 Task: Look for the hotel.
Action: Mouse moved to (847, 136)
Screenshot: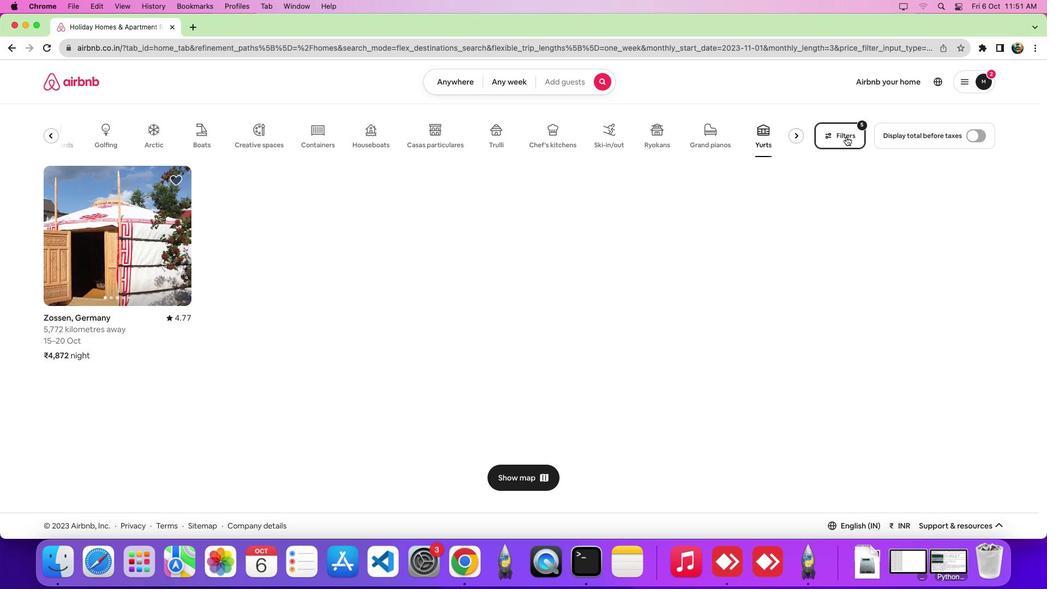 
Action: Mouse pressed left at (847, 136)
Screenshot: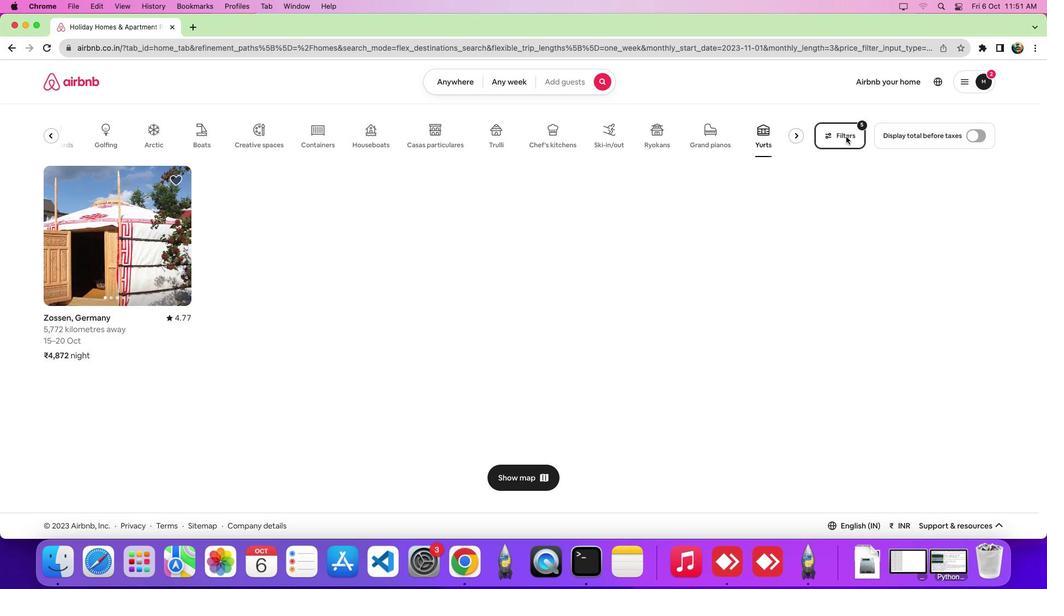 
Action: Mouse moved to (406, 194)
Screenshot: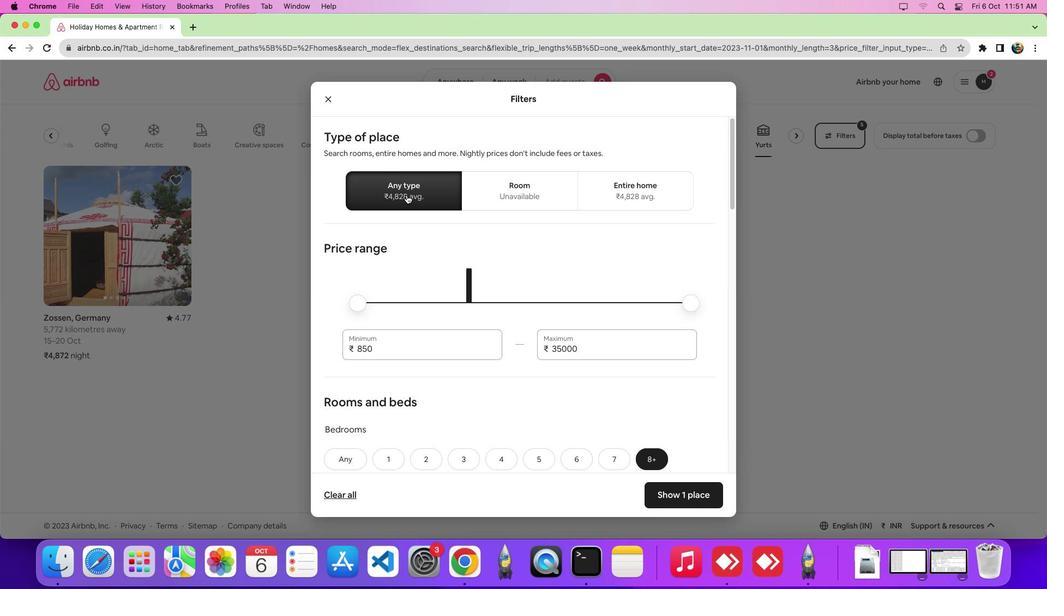 
Action: Mouse pressed left at (406, 194)
Screenshot: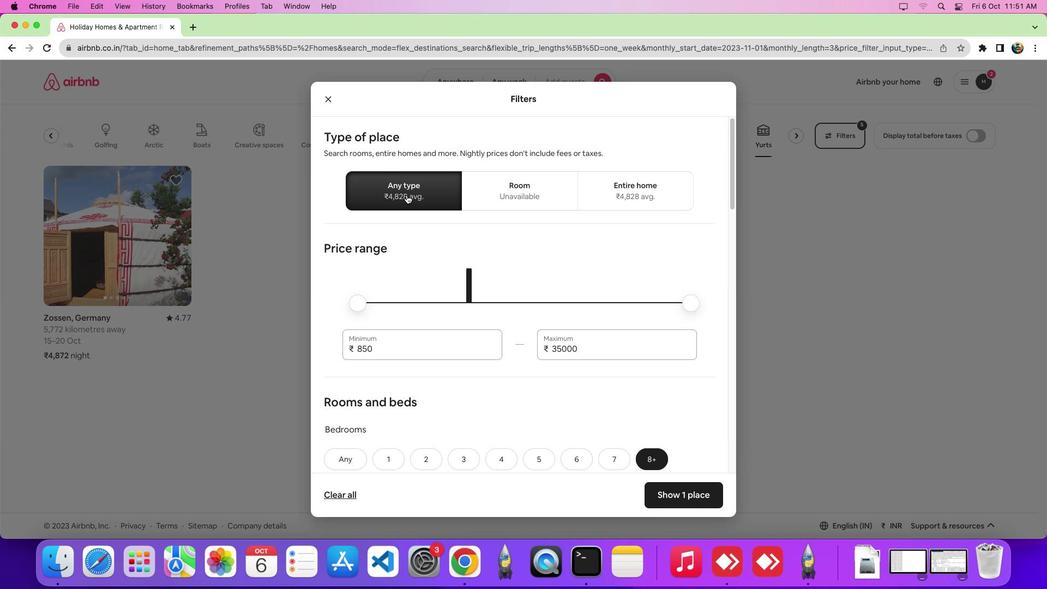 
Action: Mouse moved to (487, 344)
Screenshot: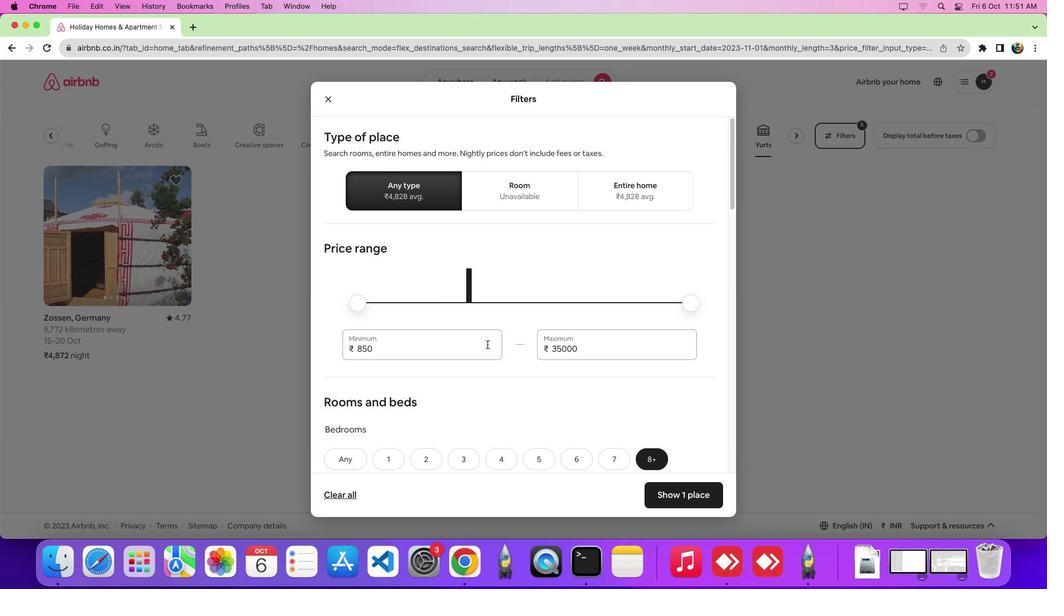 
Action: Mouse scrolled (487, 344) with delta (0, 0)
Screenshot: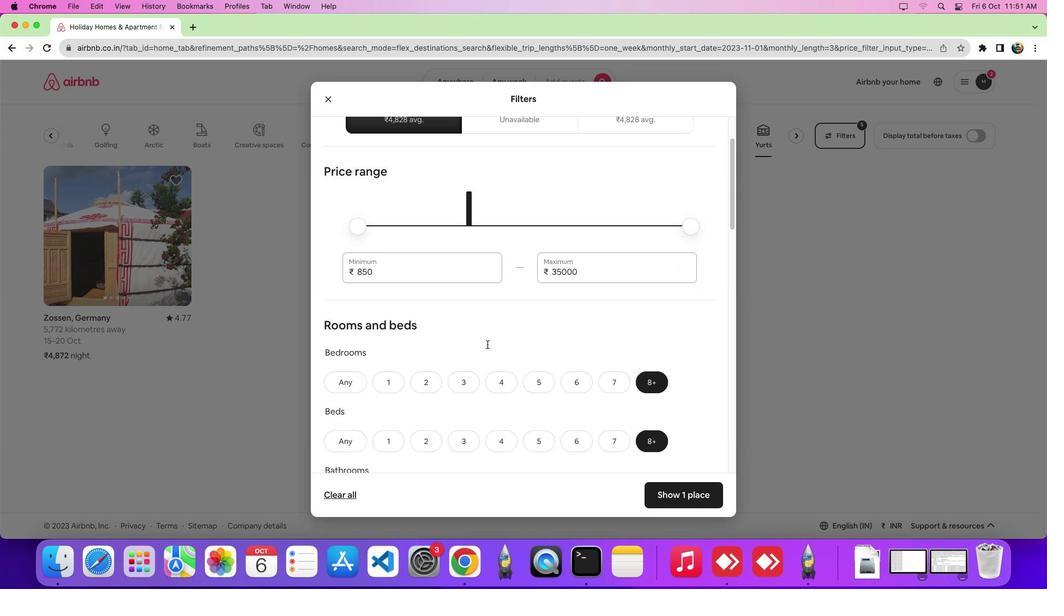 
Action: Mouse scrolled (487, 344) with delta (0, 0)
Screenshot: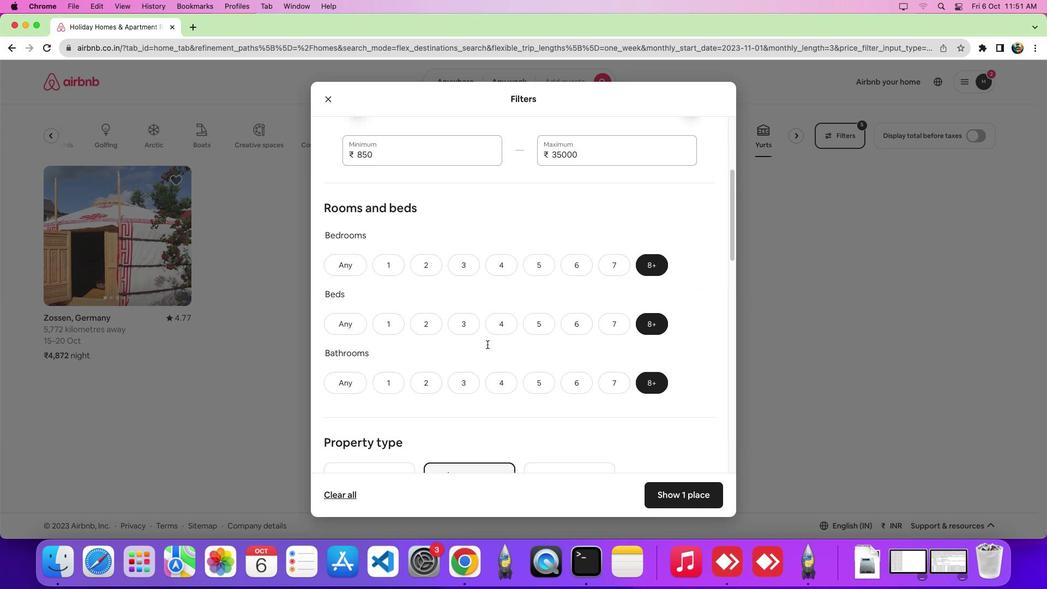 
Action: Mouse scrolled (487, 344) with delta (0, -2)
Screenshot: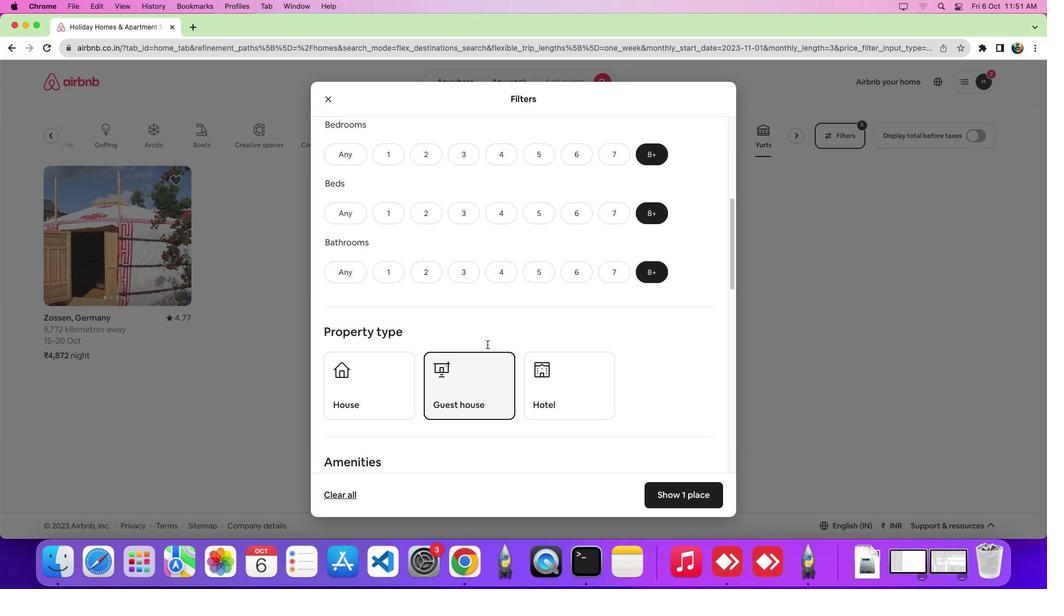 
Action: Mouse scrolled (487, 344) with delta (0, -3)
Screenshot: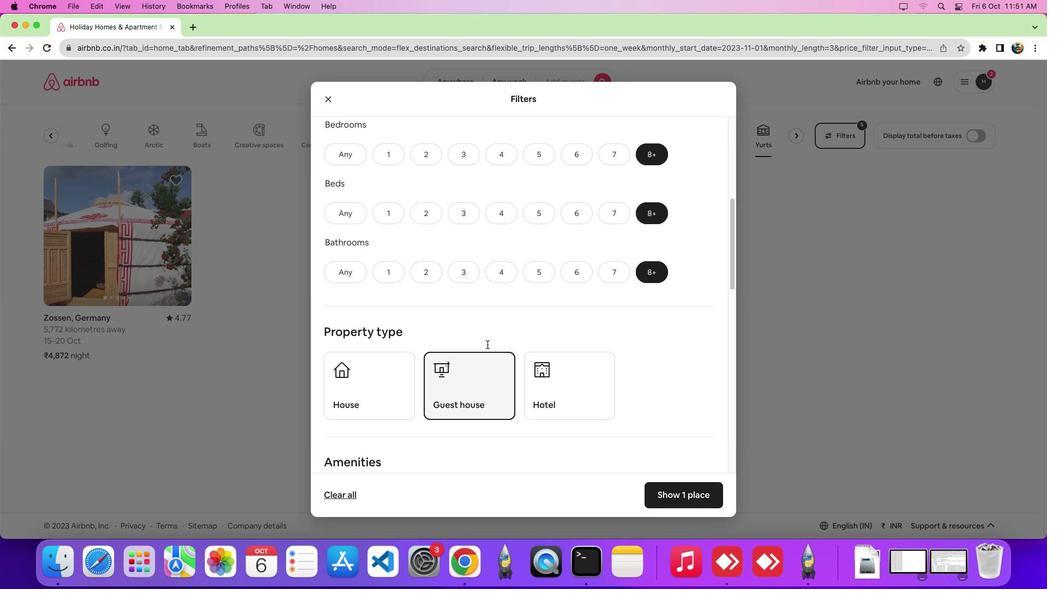 
Action: Mouse moved to (549, 394)
Screenshot: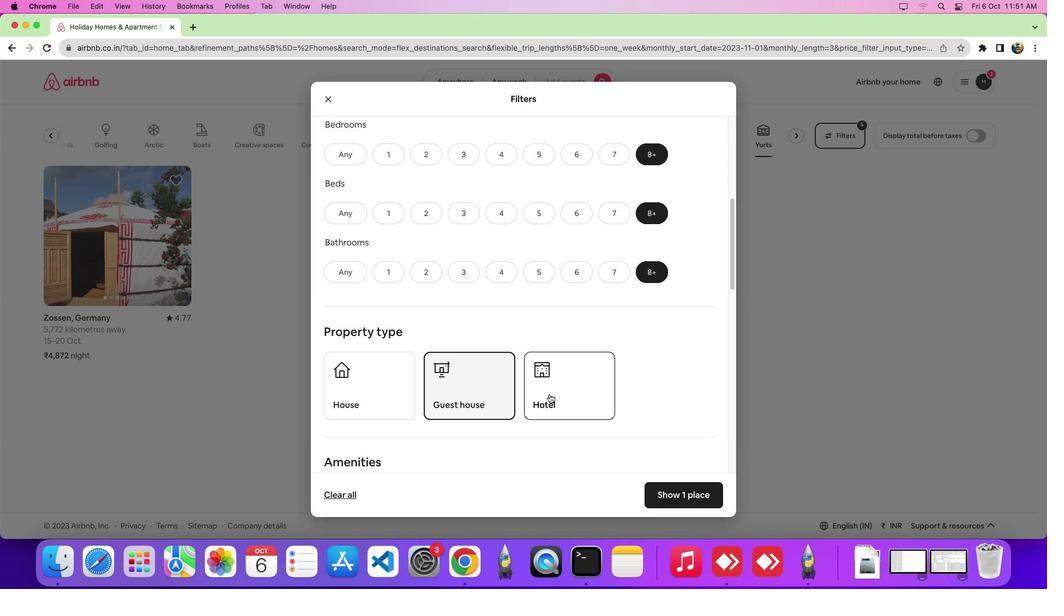 
Action: Mouse pressed left at (549, 394)
Screenshot: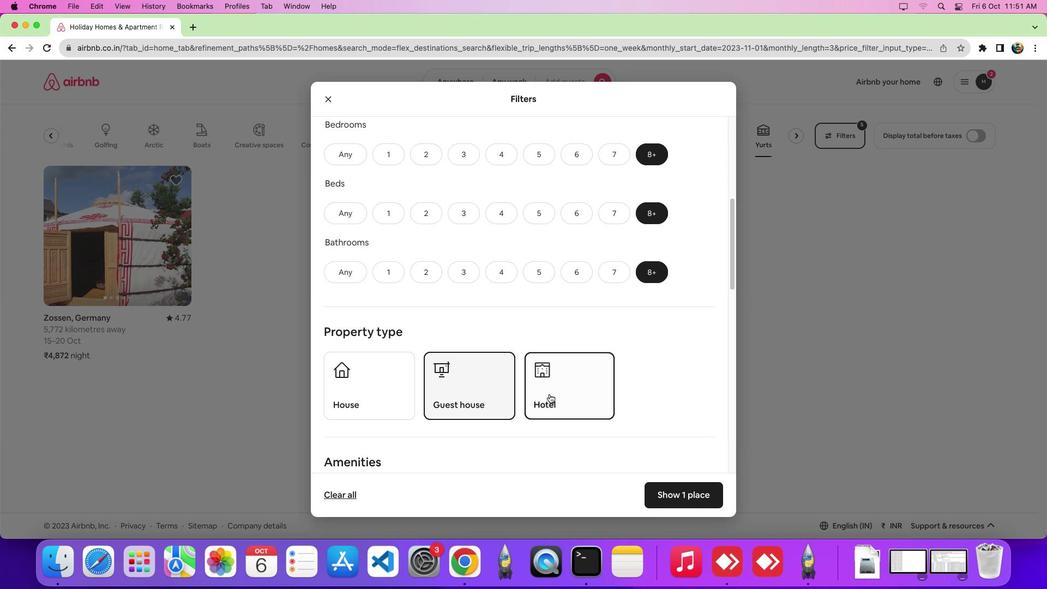 
Action: Mouse moved to (501, 403)
Screenshot: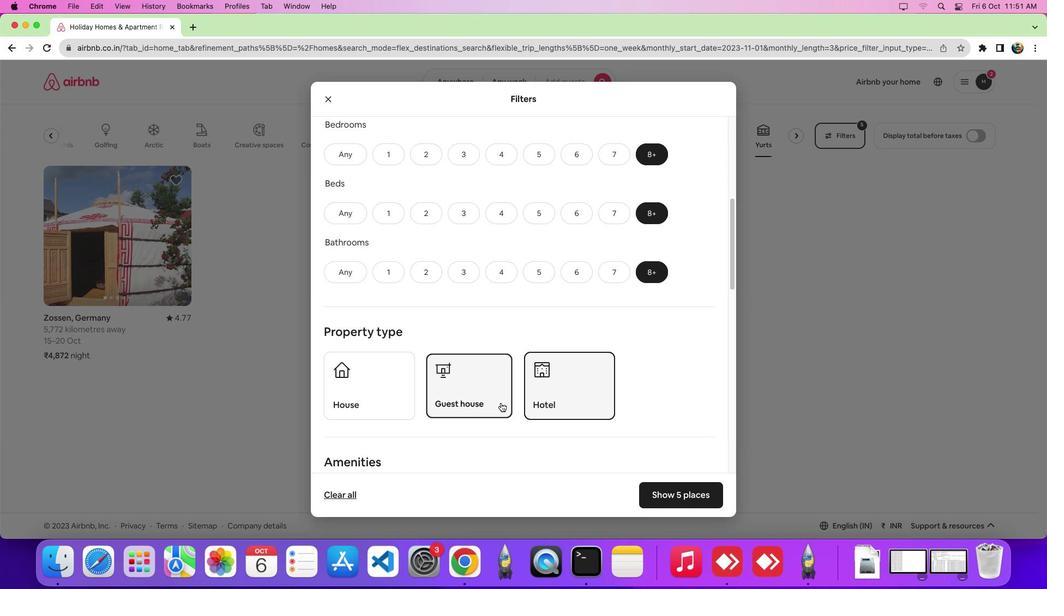 
Action: Mouse pressed left at (501, 403)
Screenshot: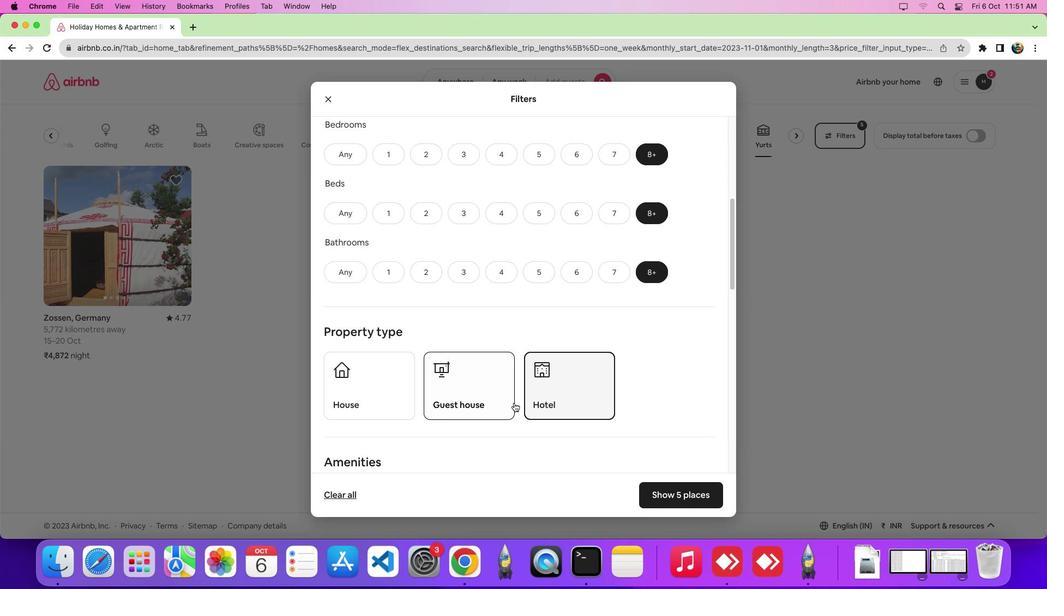 
Action: Mouse moved to (688, 494)
Screenshot: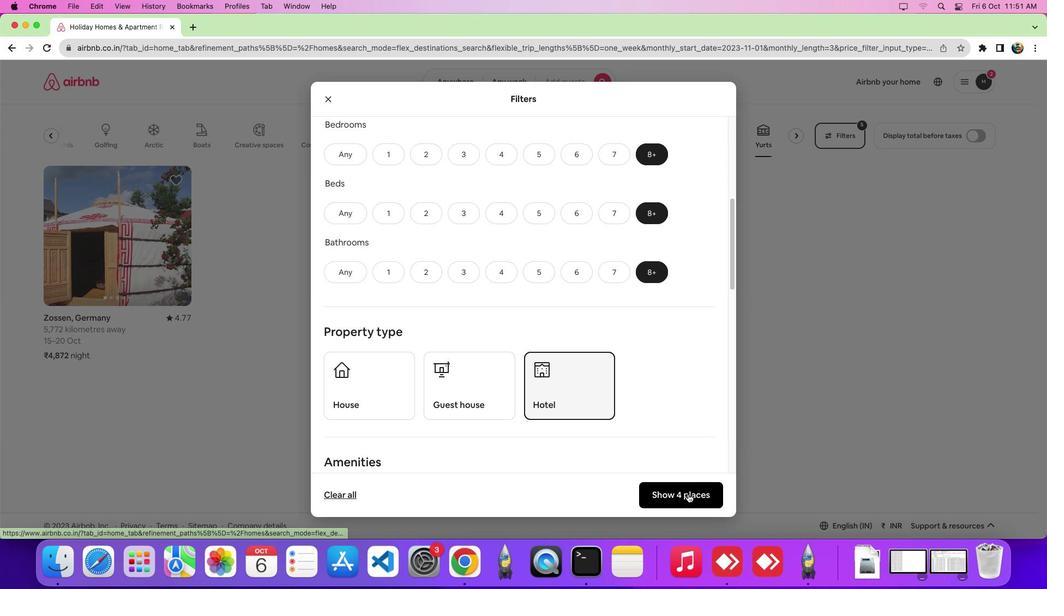 
Action: Mouse pressed left at (688, 494)
Screenshot: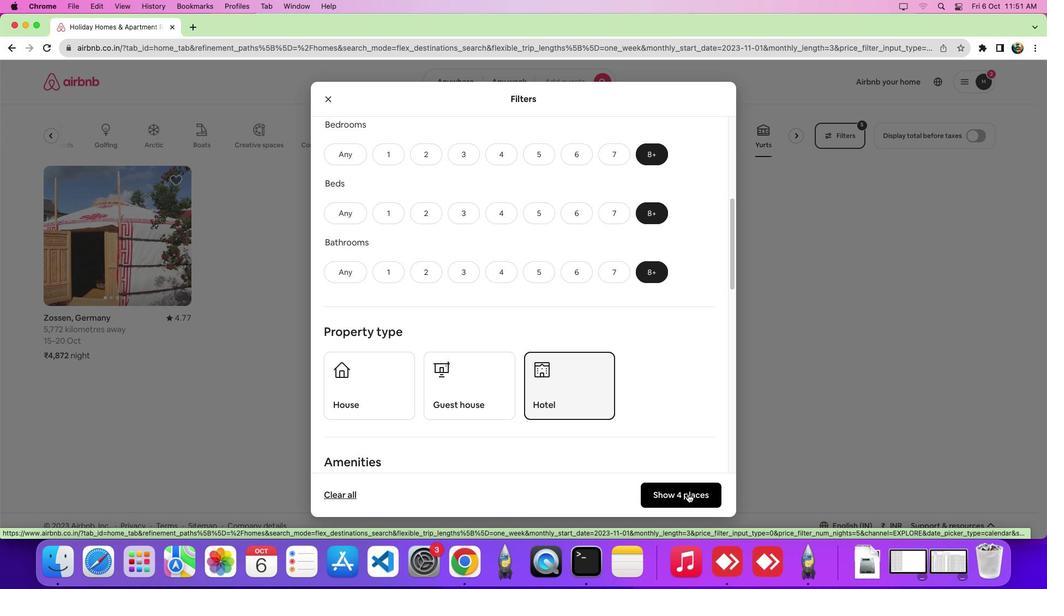 
Action: Mouse moved to (601, 373)
Screenshot: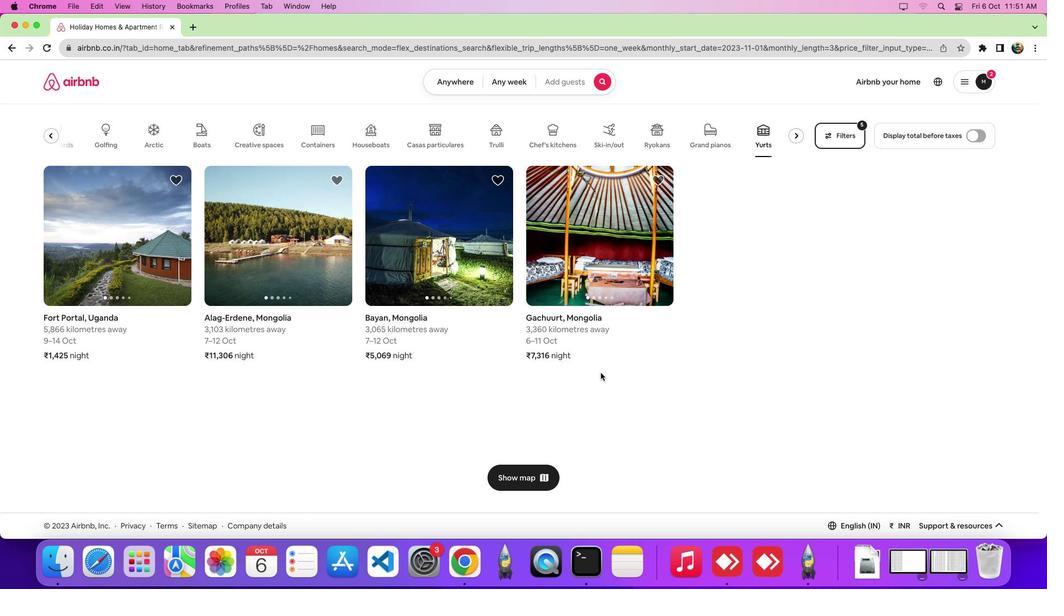 
